Task: Create a task in Outlook with a SmartArt graphic listing departments: Marketing, HR, IT, Counselling, Sales. Set priority to High and assign start and due dates.
Action: Mouse moved to (14, 127)
Screenshot: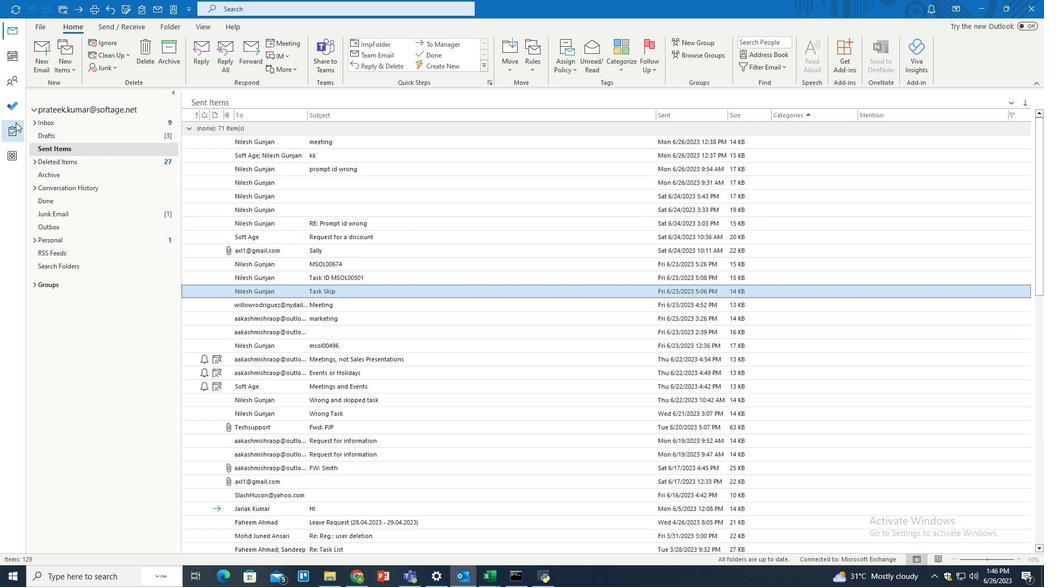 
Action: Mouse pressed left at (14, 127)
Screenshot: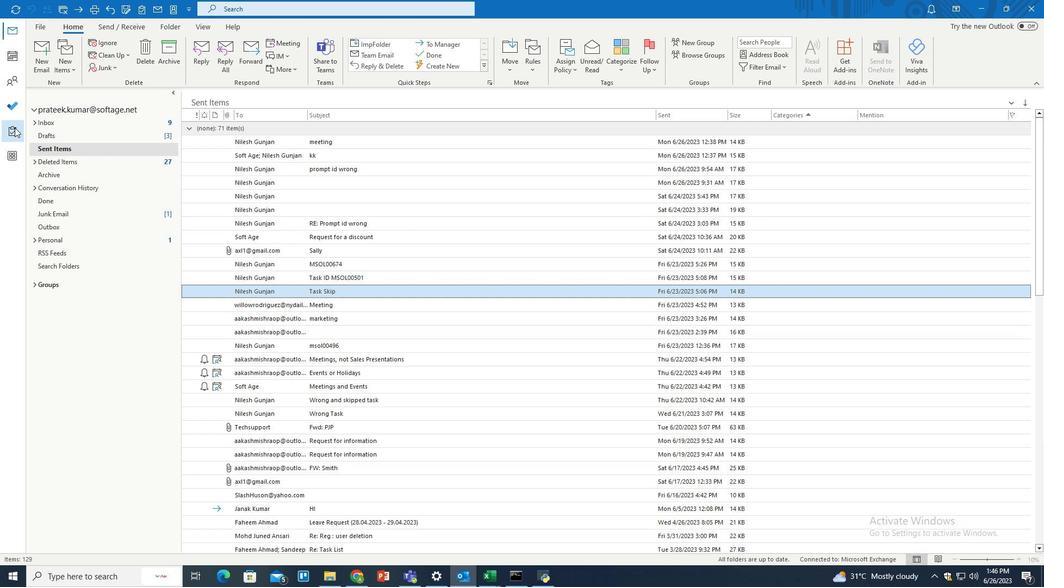 
Action: Mouse moved to (41, 65)
Screenshot: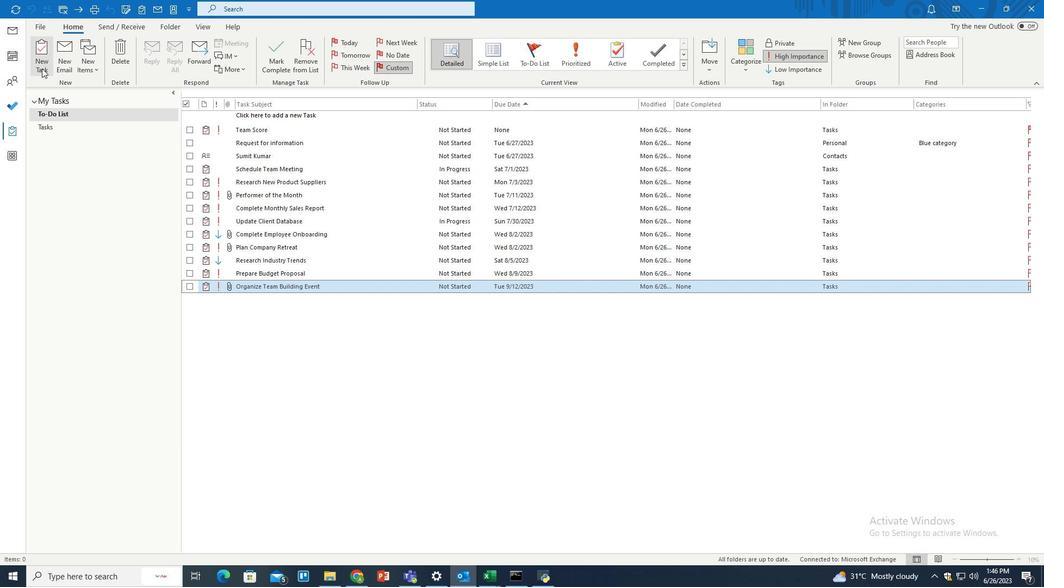 
Action: Mouse pressed left at (41, 65)
Screenshot: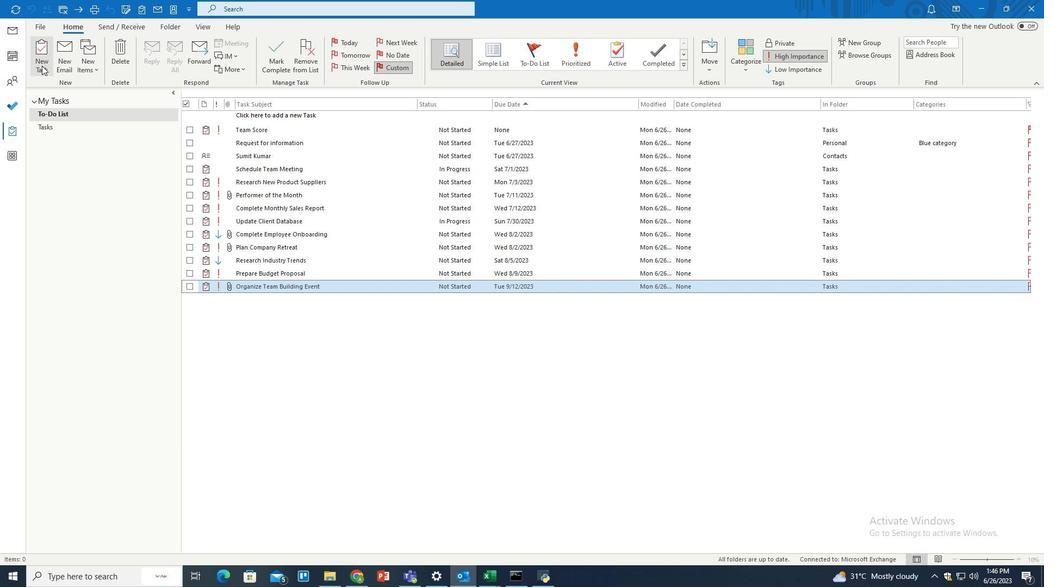 
Action: Mouse moved to (131, 113)
Screenshot: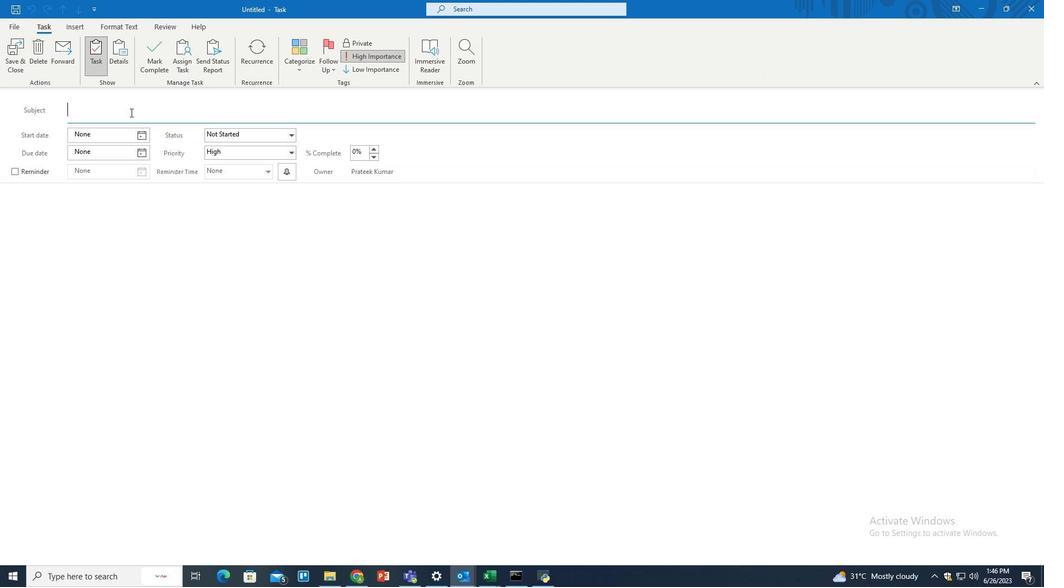 
Action: Mouse pressed left at (131, 113)
Screenshot: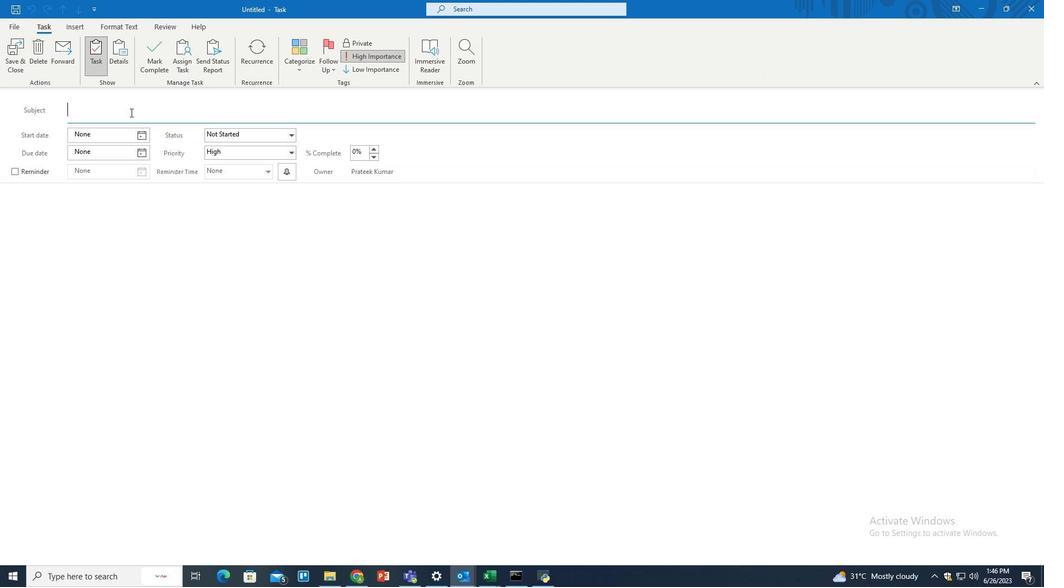 
Action: Key pressed <Key.shift>The<Key.space><Key.shift><Key.shift><Key.shift><Key.shift><Key.shift><Key.shift><Key.shift><Key.shift><Key.shift><Key.shift><Key.shift><Key.shift><Key.shift><Key.shift><Key.shift><Key.shift><Key.shift><Key.shift>Office
Screenshot: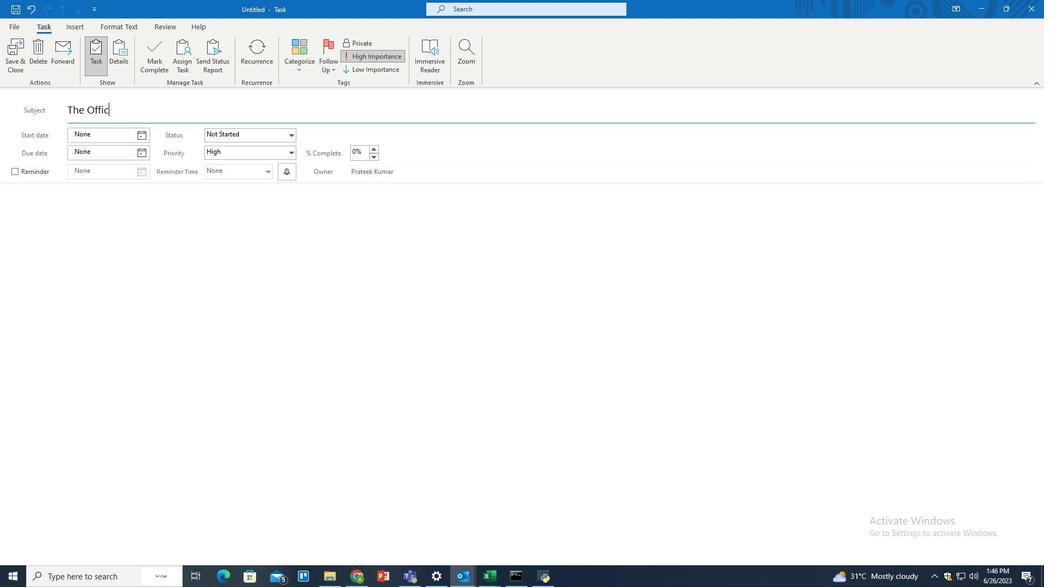 
Action: Mouse moved to (251, 240)
Screenshot: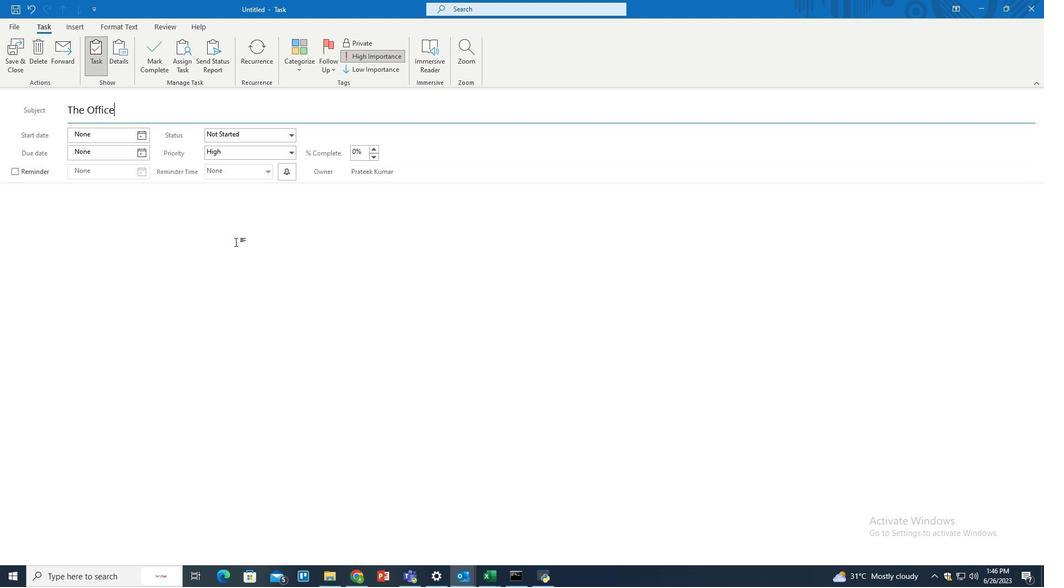 
Action: Mouse pressed left at (251, 240)
Screenshot: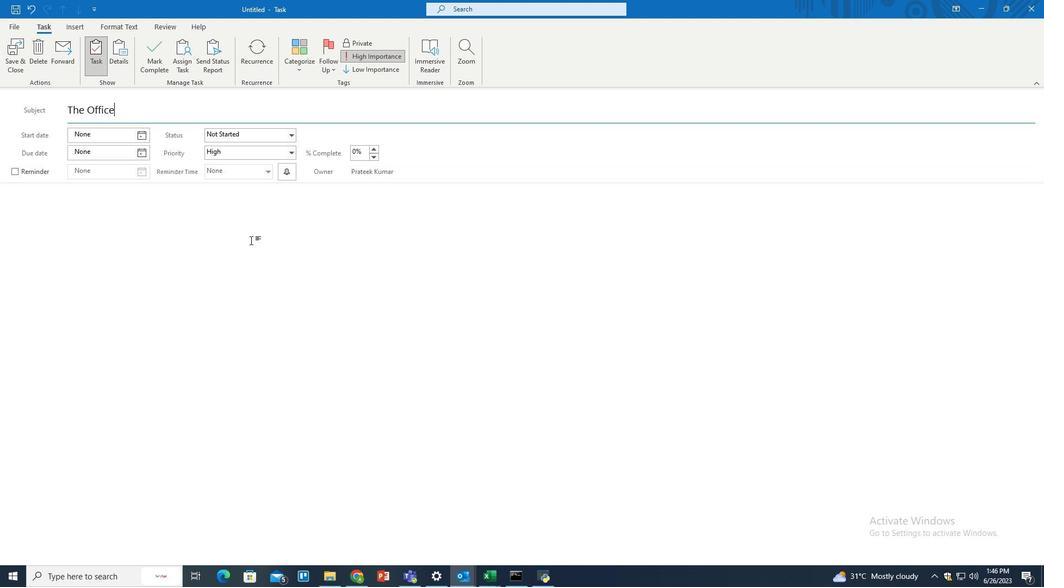 
Action: Mouse pressed left at (251, 240)
Screenshot: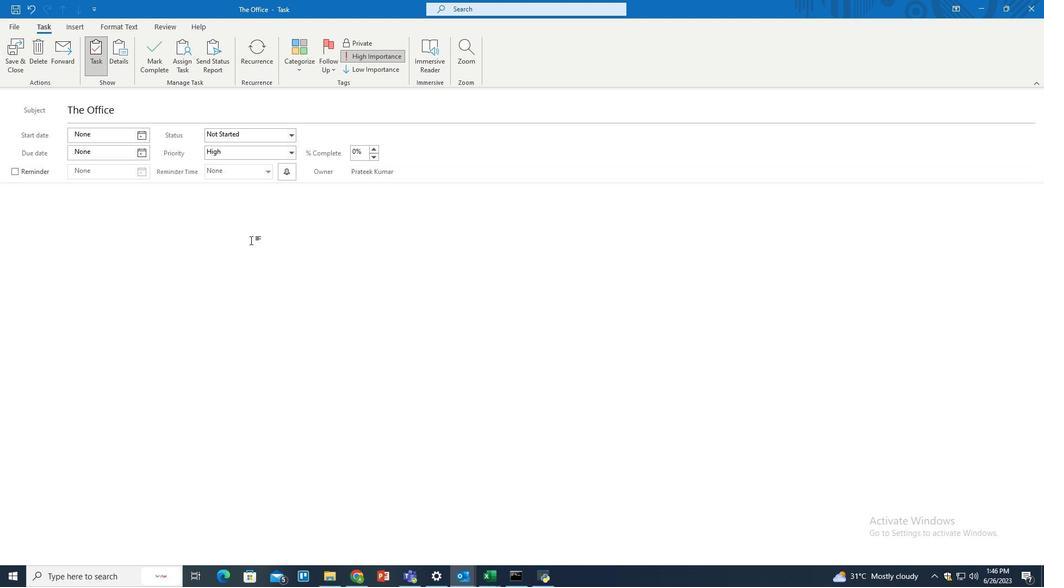 
Action: Mouse moved to (77, 29)
Screenshot: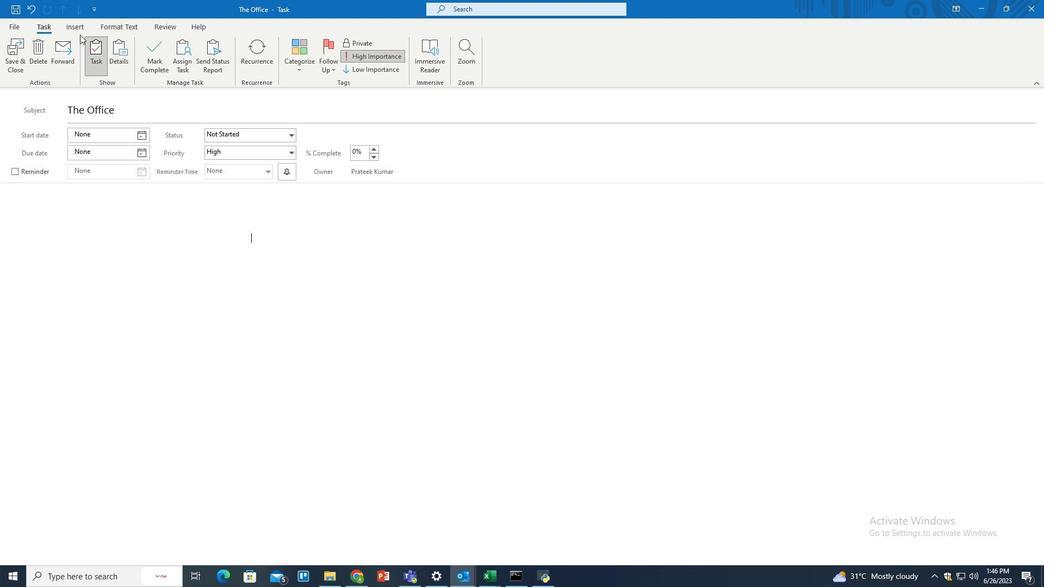 
Action: Mouse pressed left at (77, 29)
Screenshot: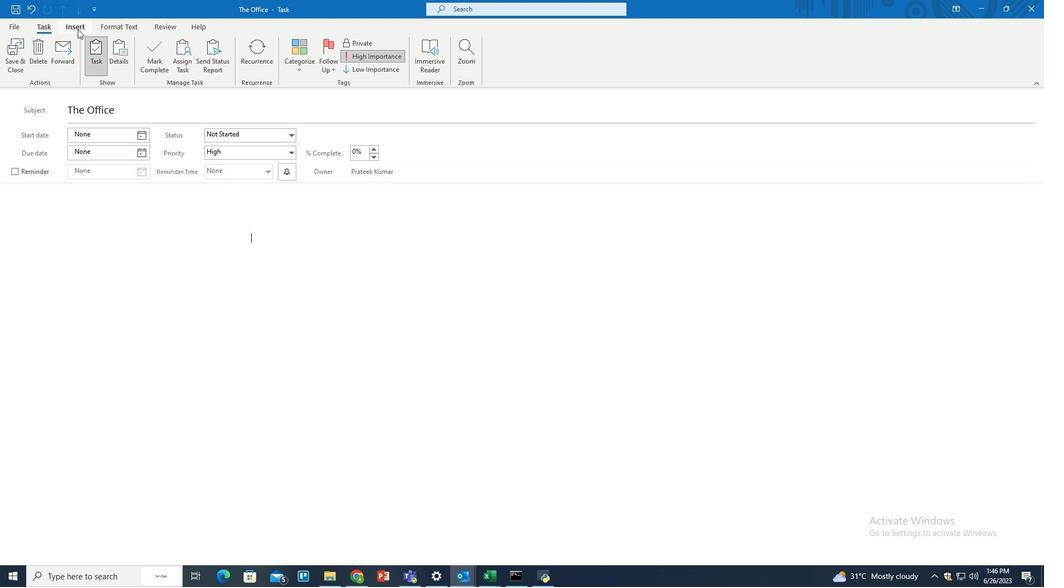 
Action: Mouse moved to (345, 50)
Screenshot: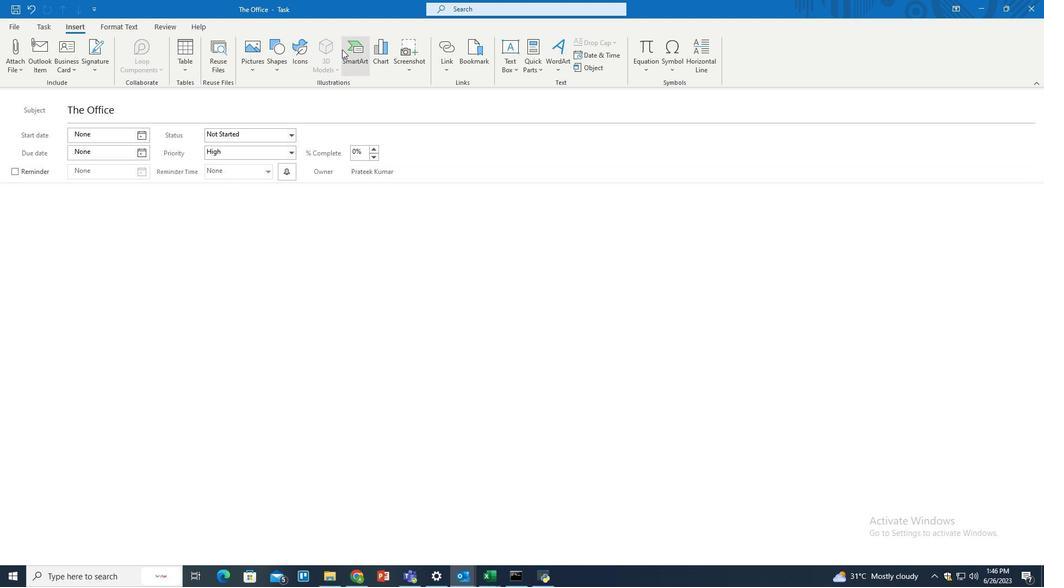 
Action: Mouse pressed left at (345, 50)
Screenshot: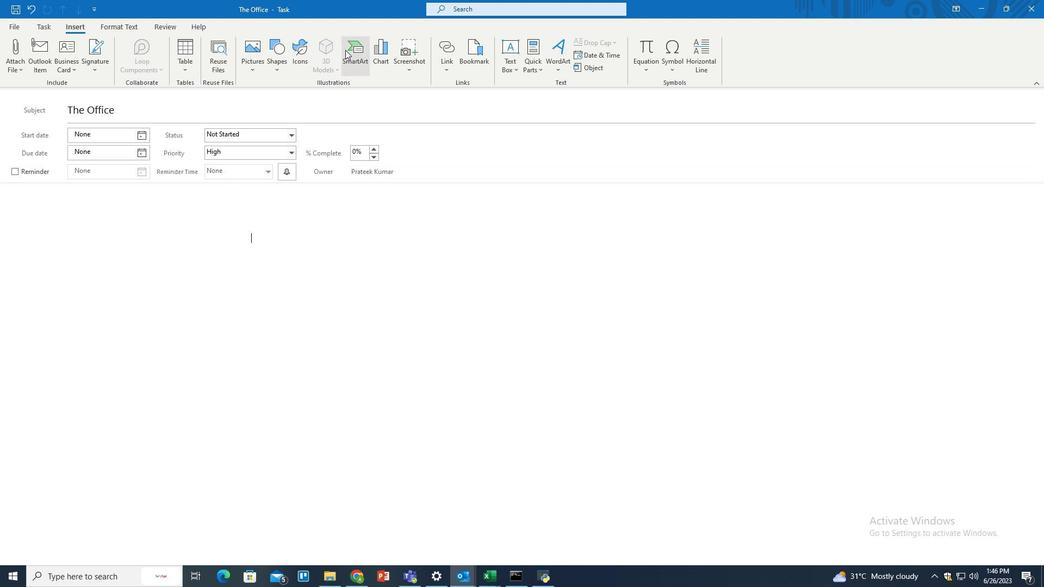 
Action: Mouse moved to (644, 377)
Screenshot: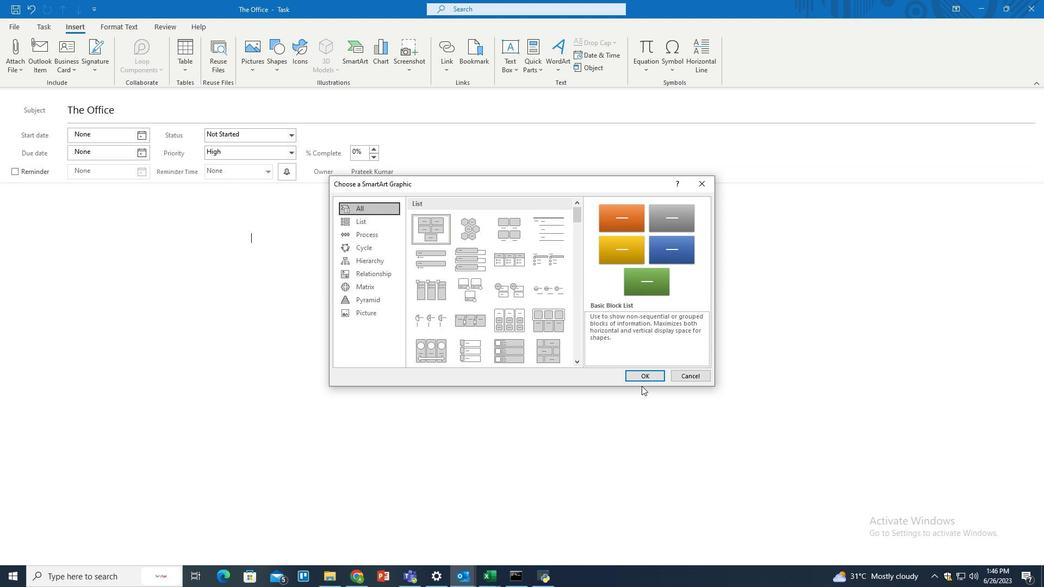 
Action: Mouse pressed left at (644, 377)
Screenshot: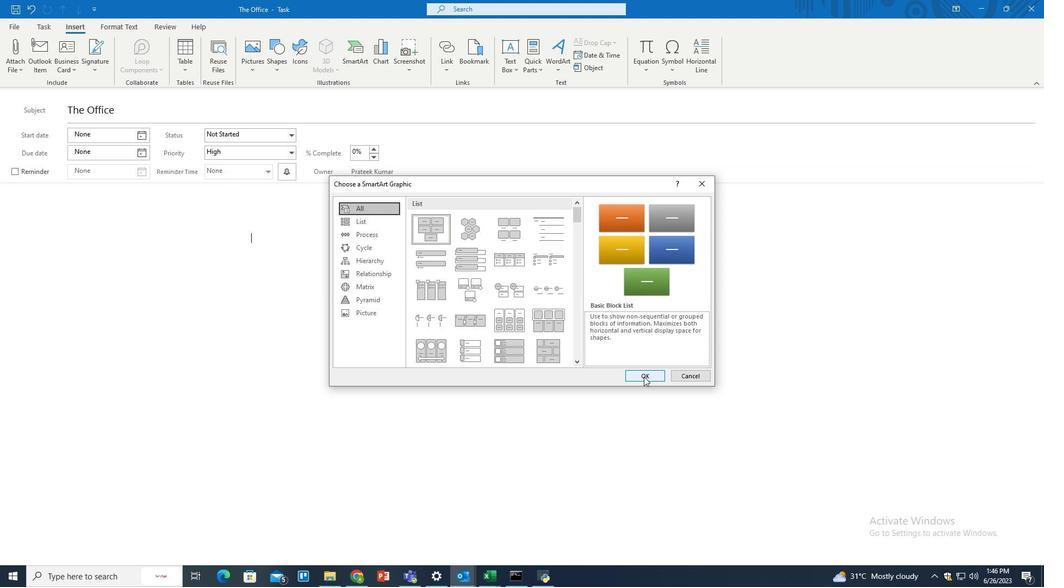 
Action: Mouse moved to (145, 256)
Screenshot: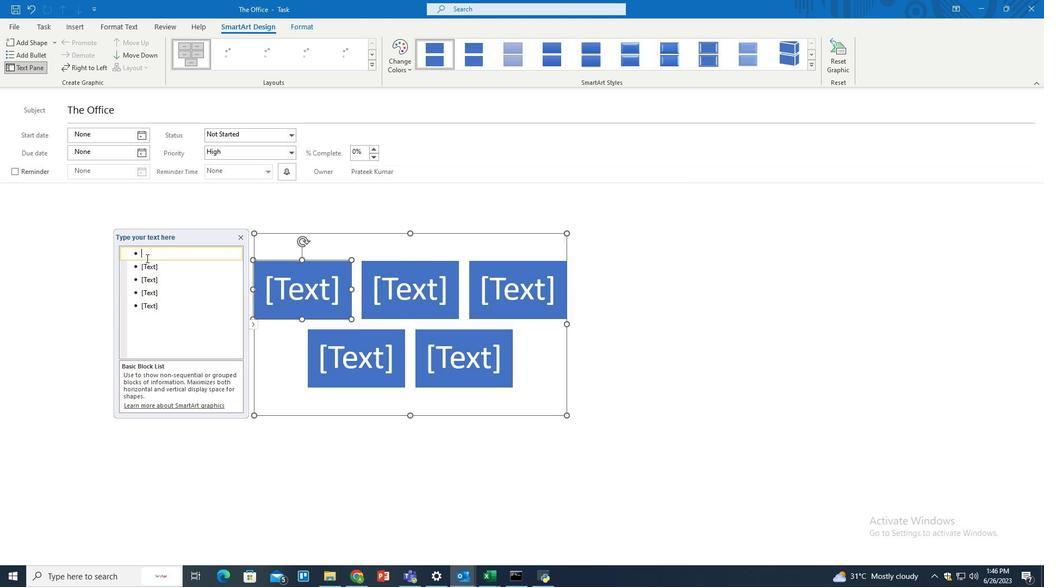 
Action: Key pressed <Key.shift>Marketing
Screenshot: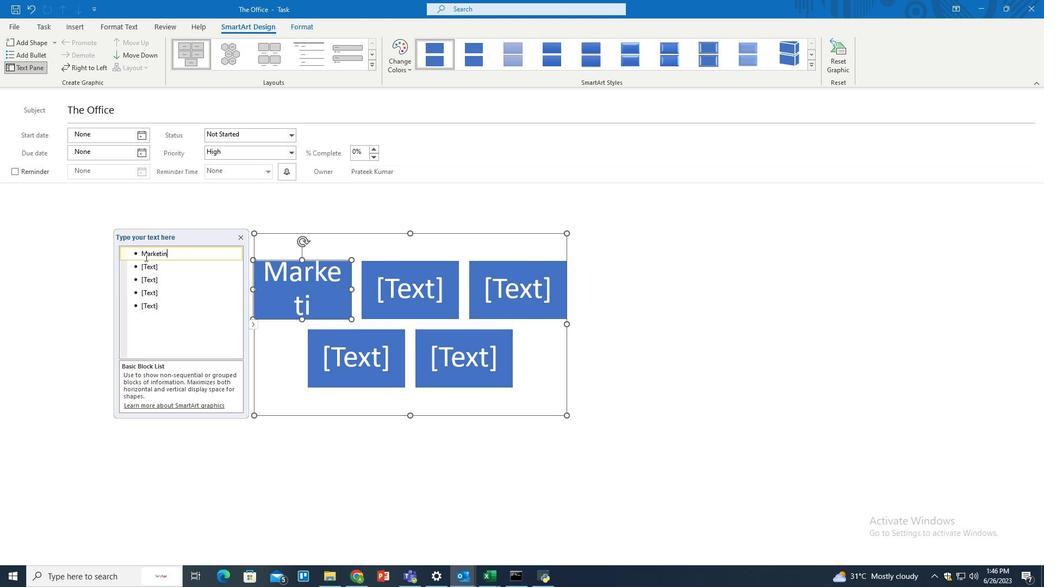 
Action: Mouse moved to (153, 264)
Screenshot: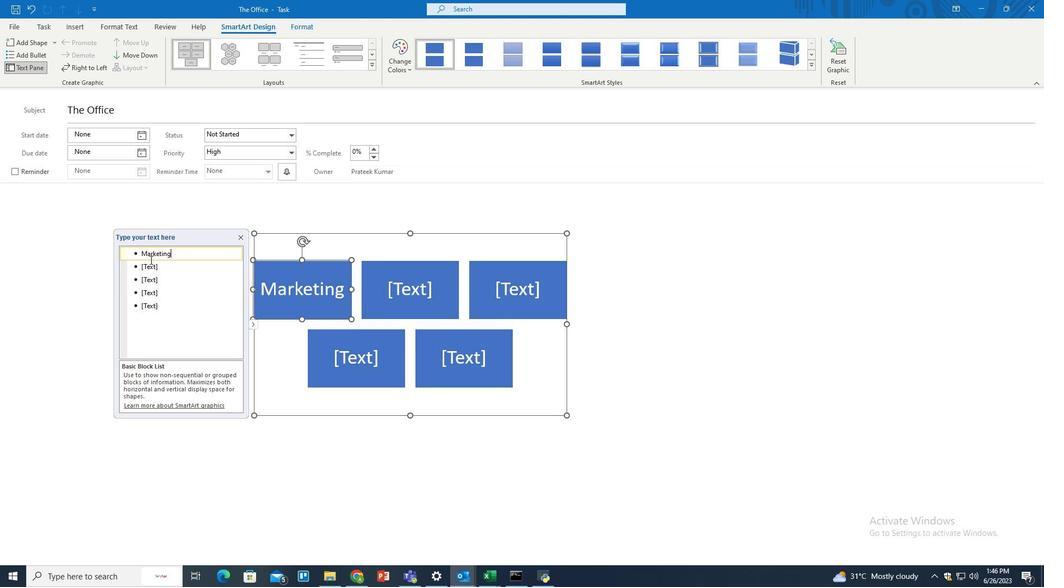 
Action: Mouse pressed left at (153, 264)
Screenshot: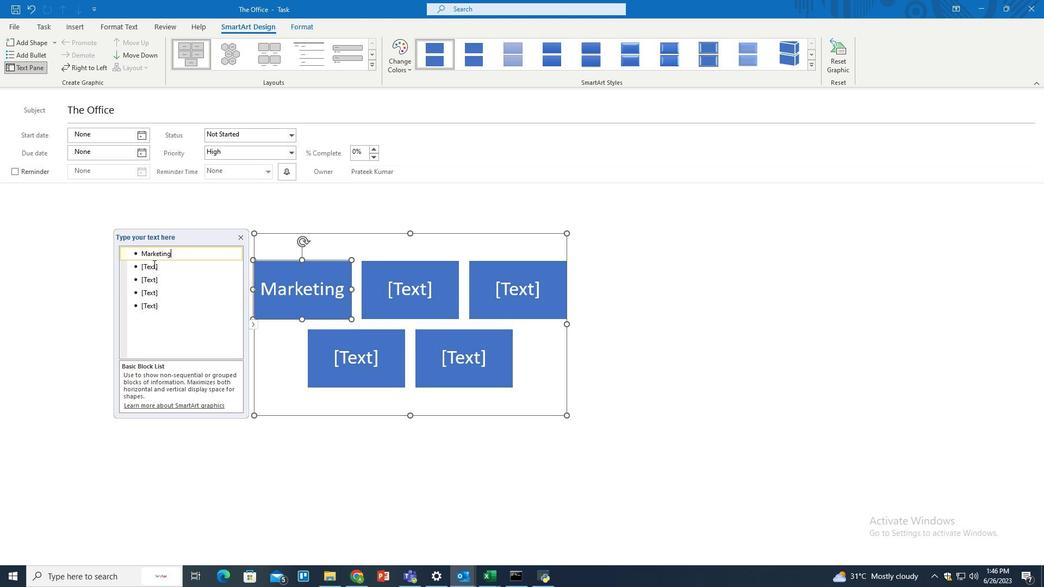 
Action: Key pressed <Key.shift>HR
Screenshot: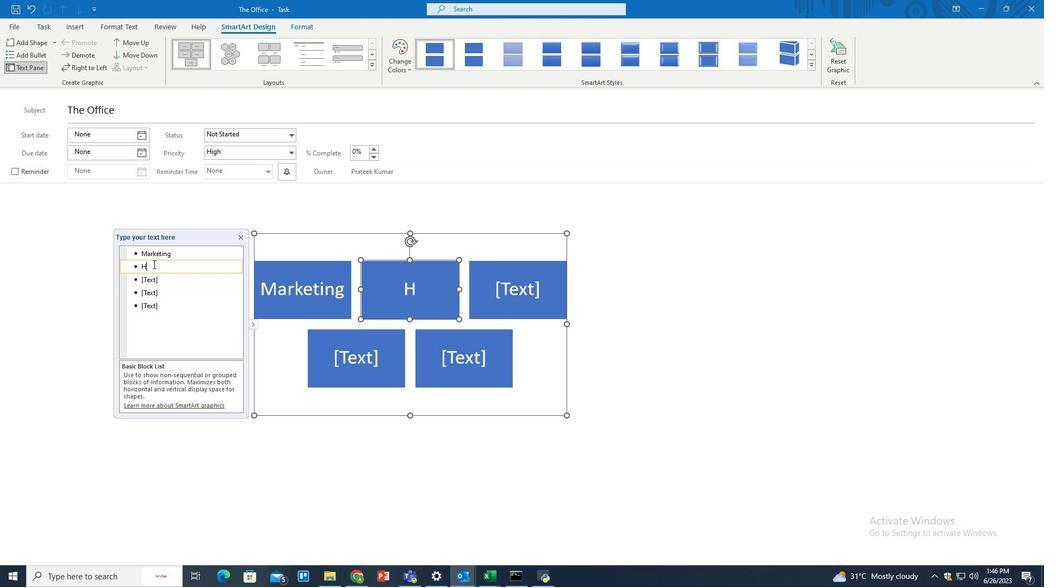 
Action: Mouse moved to (156, 285)
Screenshot: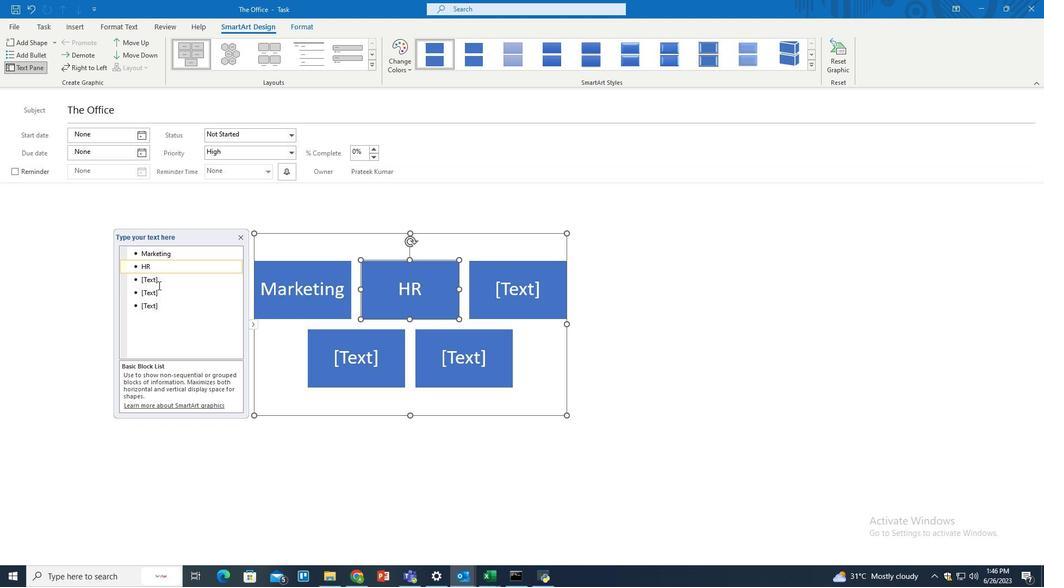 
Action: Mouse pressed left at (156, 285)
Screenshot: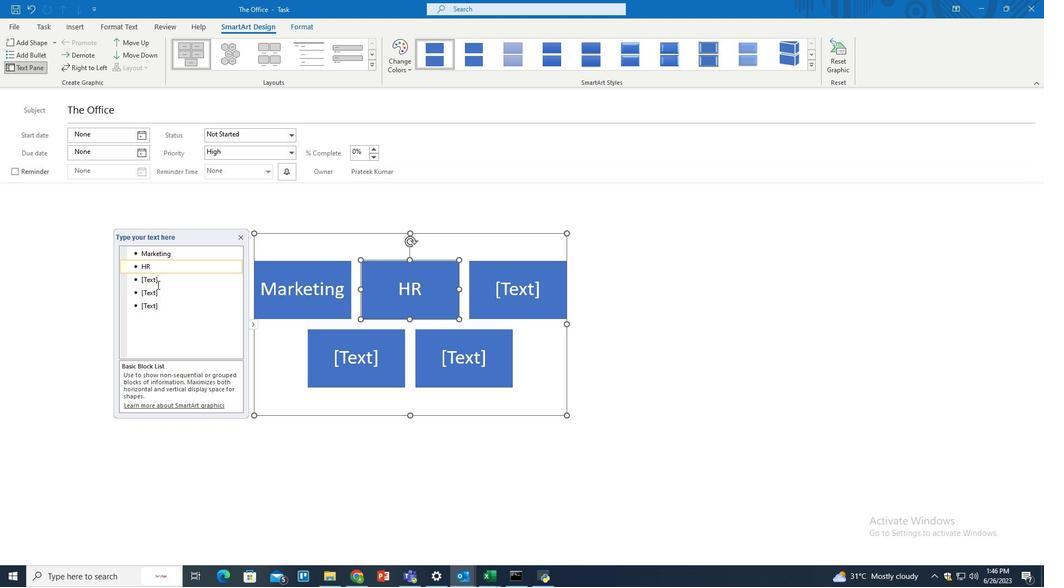 
Action: Key pressed <Key.shift>IT
Screenshot: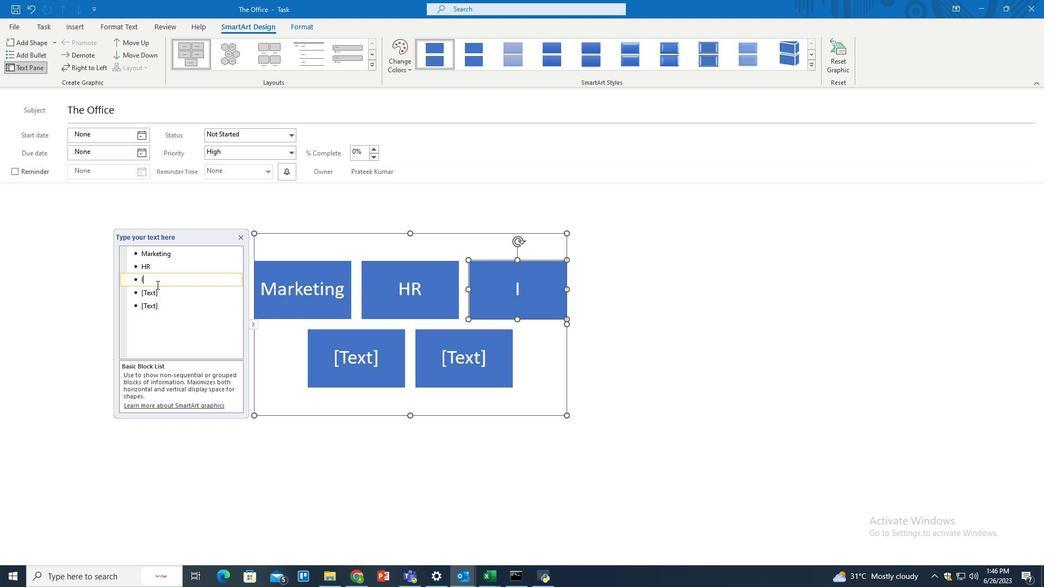 
Action: Mouse moved to (160, 295)
Screenshot: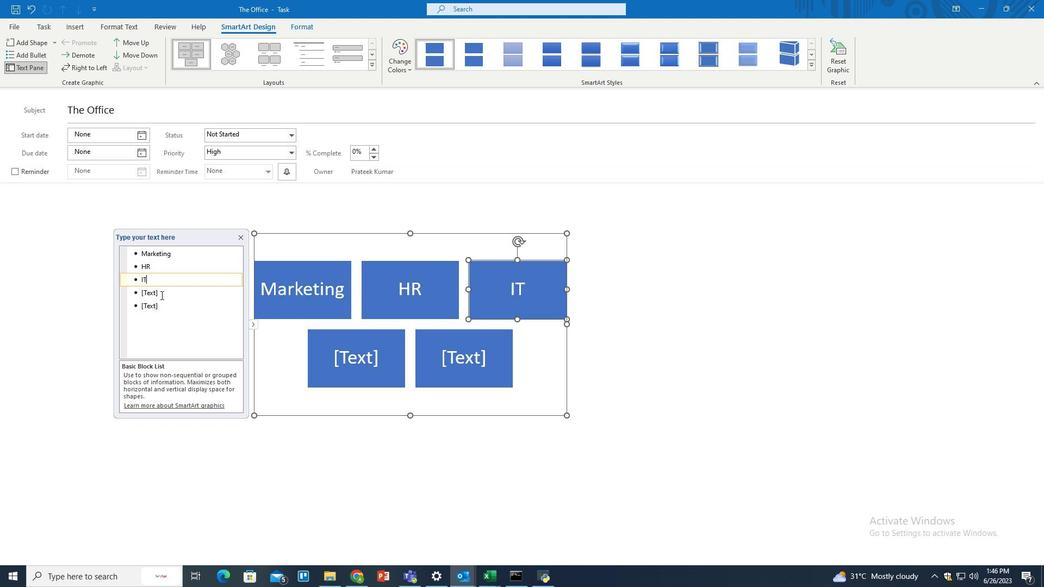 
Action: Mouse pressed left at (160, 295)
Screenshot: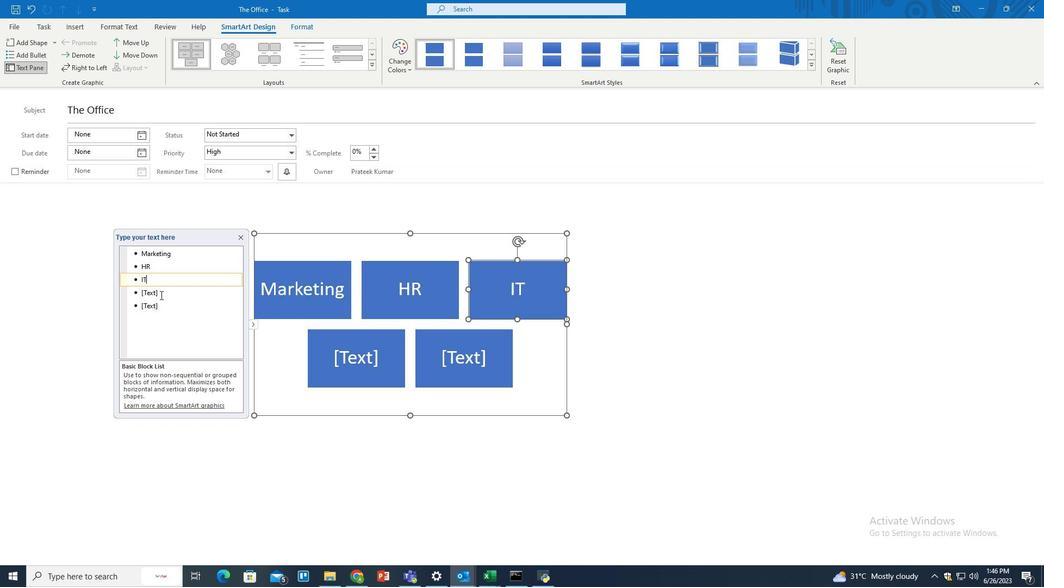 
Action: Mouse moved to (160, 295)
Screenshot: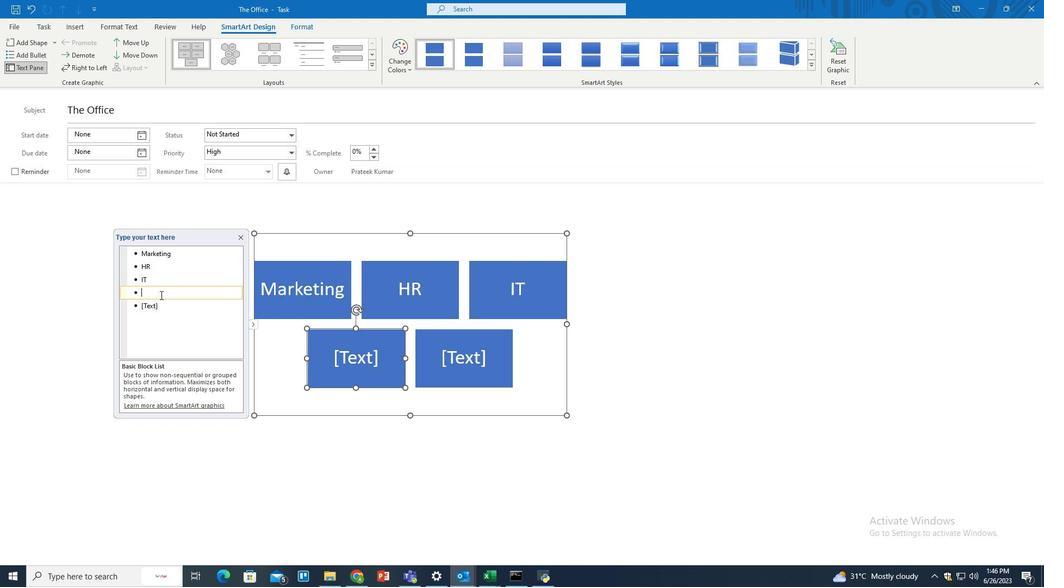 
Action: Key pressed <Key.shift>Ciy<Key.backspace><Key.backspace>ounselling
Screenshot: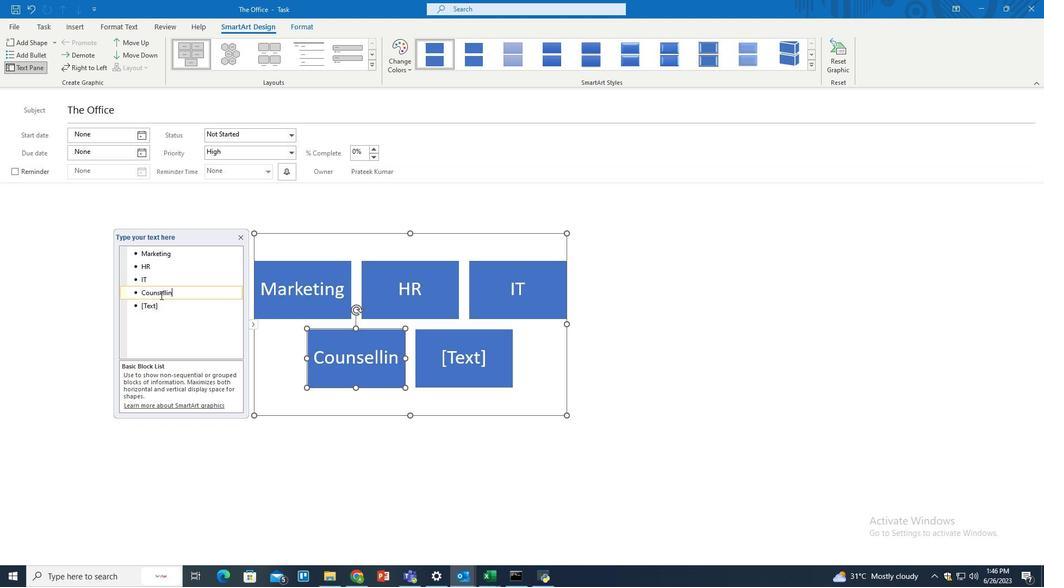 
Action: Mouse moved to (156, 307)
Screenshot: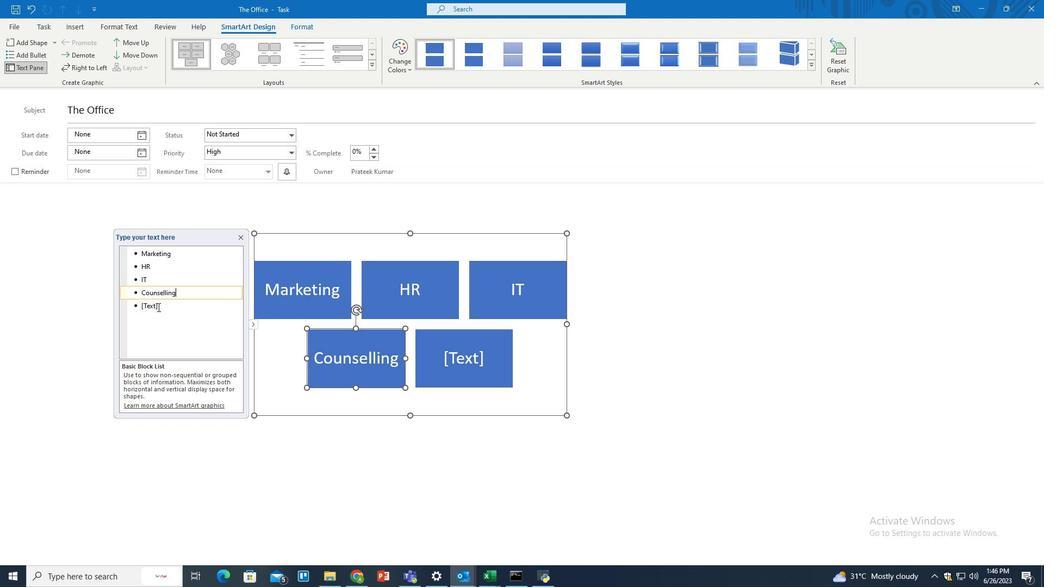 
Action: Mouse pressed left at (156, 307)
Screenshot: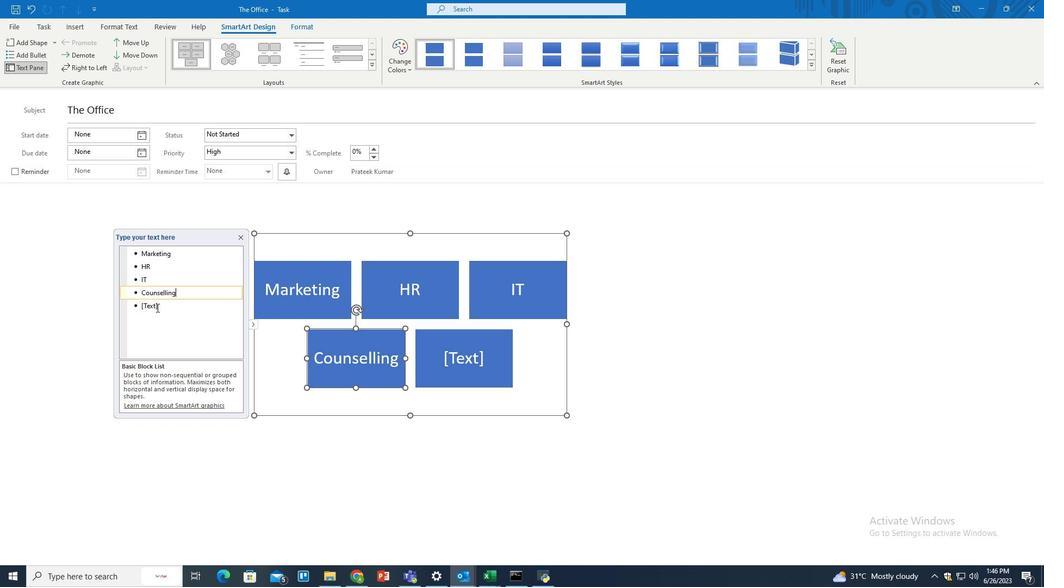 
Action: Mouse moved to (156, 306)
Screenshot: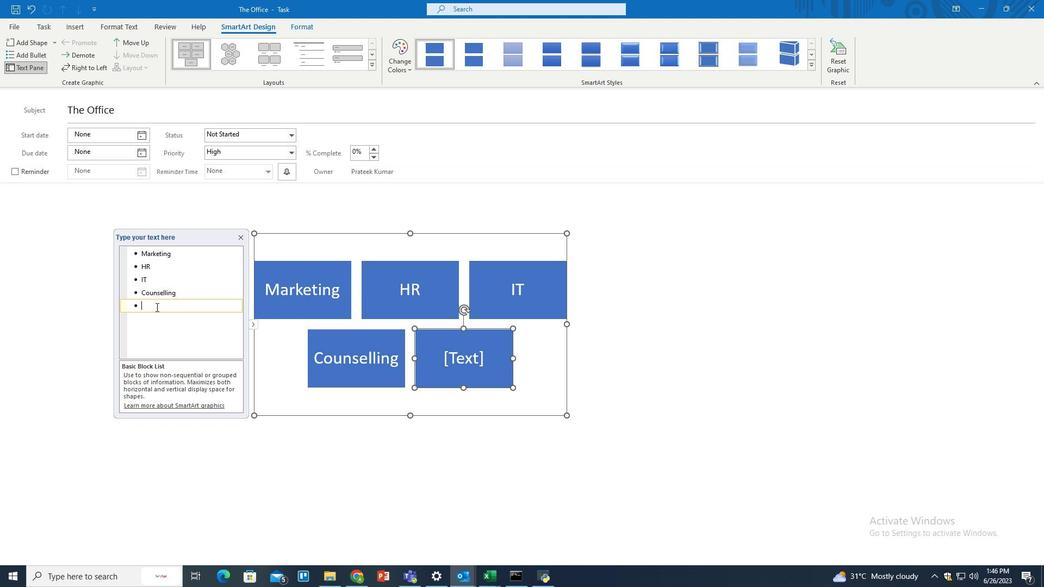
Action: Key pressed <Key.shift>Sales
Screenshot: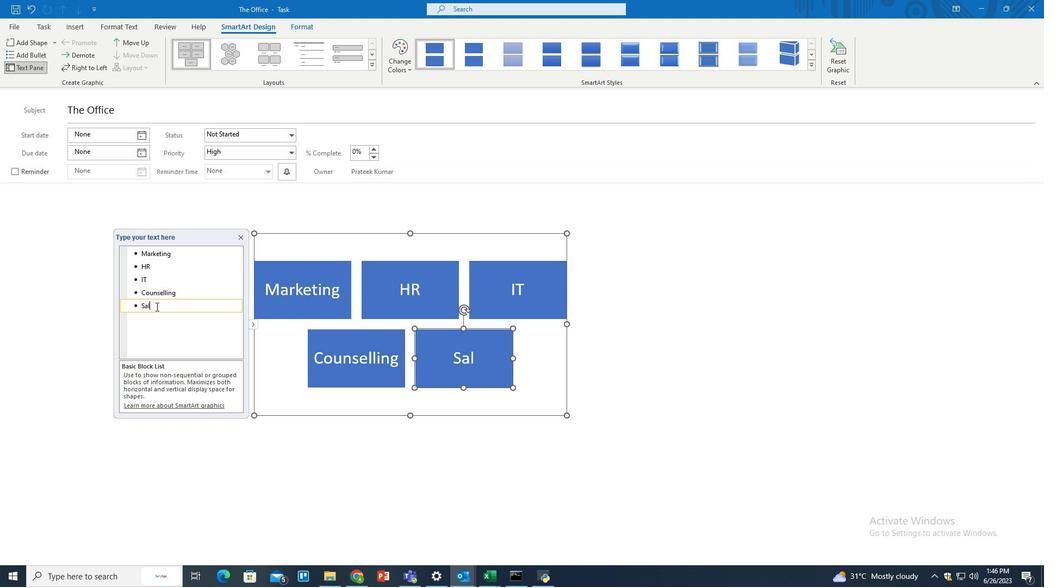 
Action: Mouse moved to (601, 320)
Screenshot: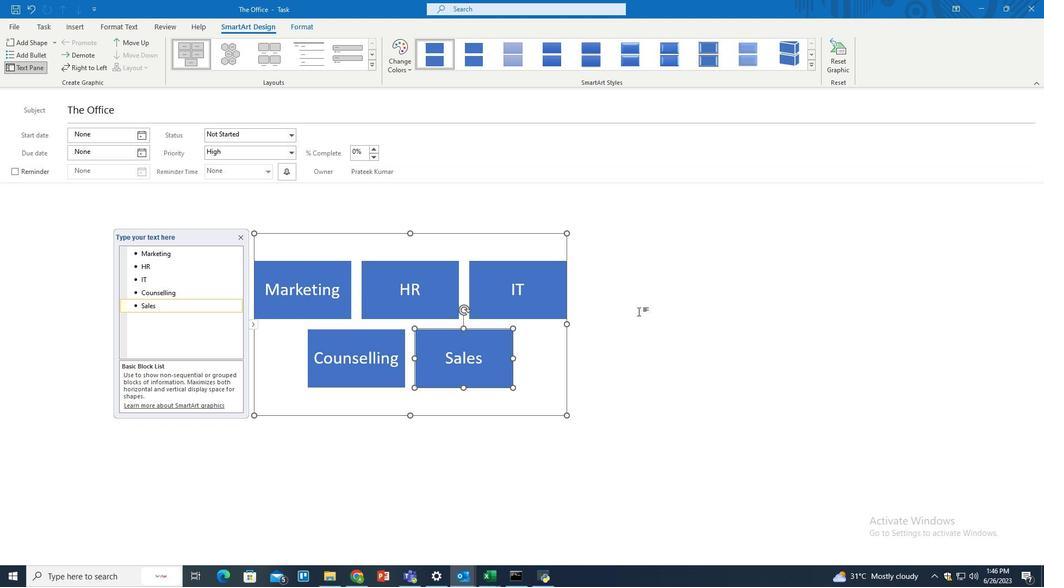 
Action: Mouse pressed left at (601, 320)
Screenshot: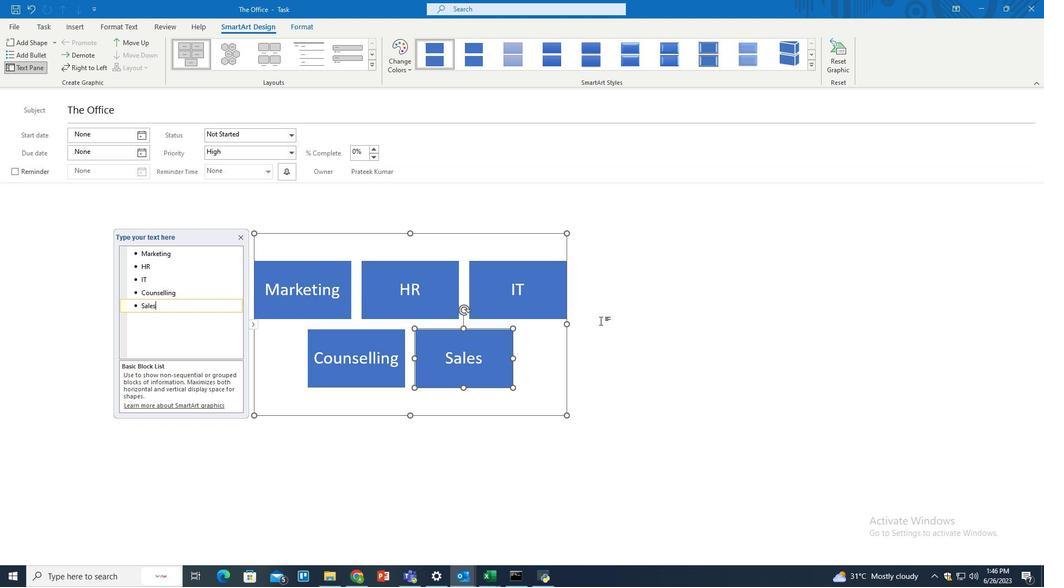 
Action: Mouse moved to (431, 305)
Screenshot: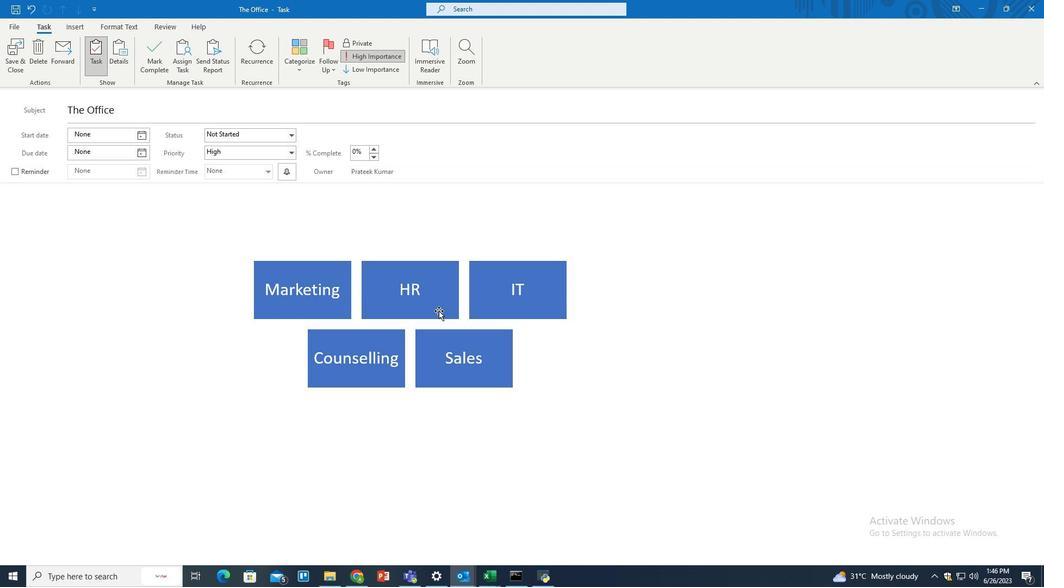 
Action: Mouse pressed left at (431, 305)
Screenshot: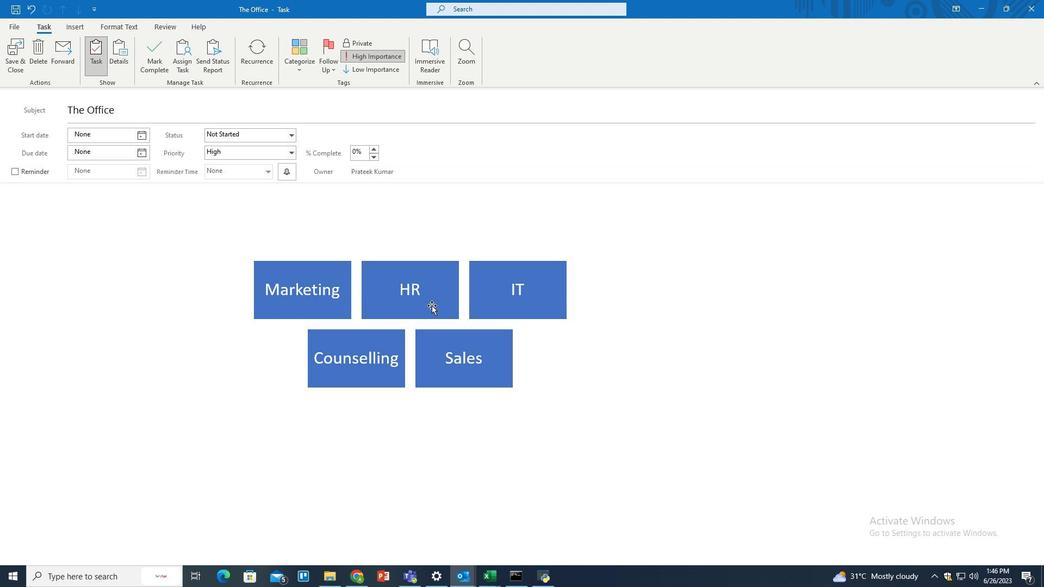 
Action: Mouse moved to (396, 68)
Screenshot: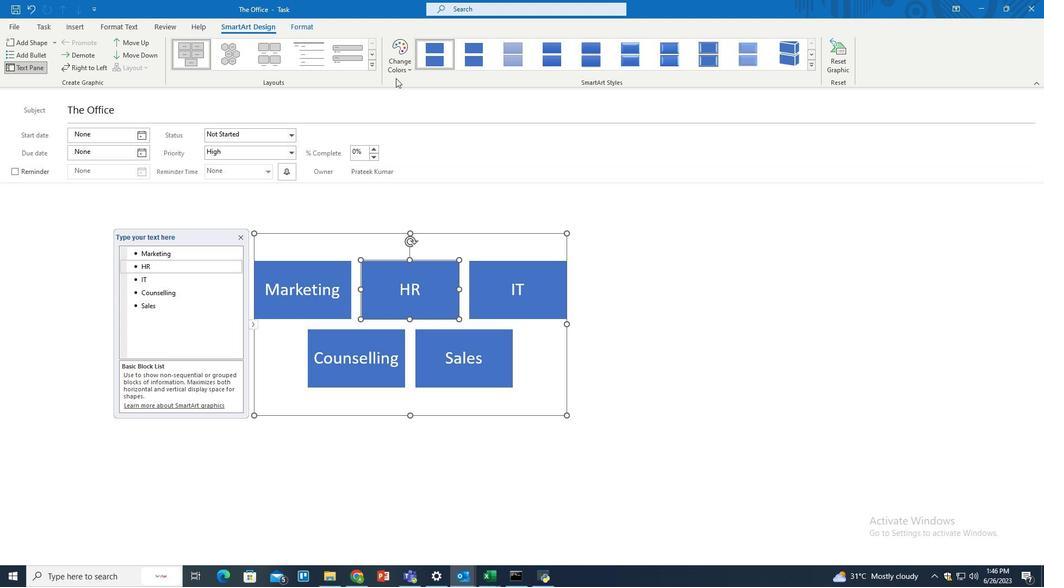 
Action: Mouse pressed left at (396, 68)
Screenshot: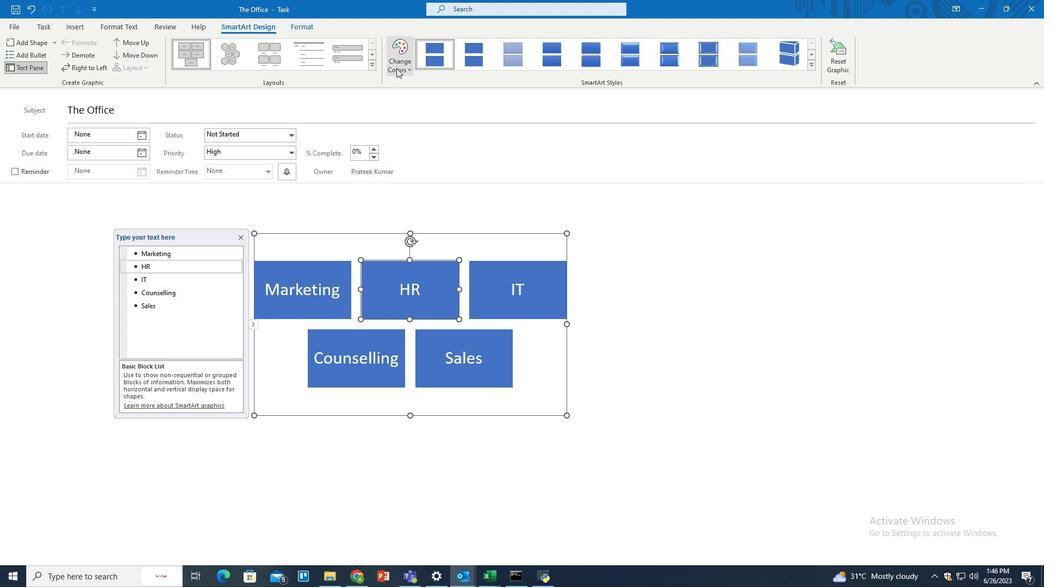 
Action: Mouse moved to (407, 159)
Screenshot: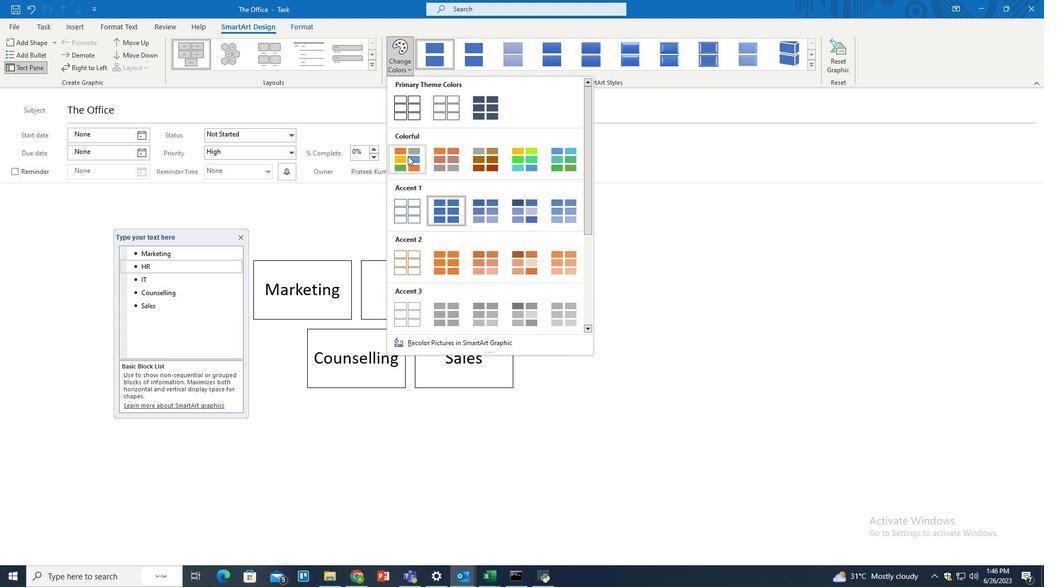 
Action: Mouse pressed left at (407, 159)
Screenshot: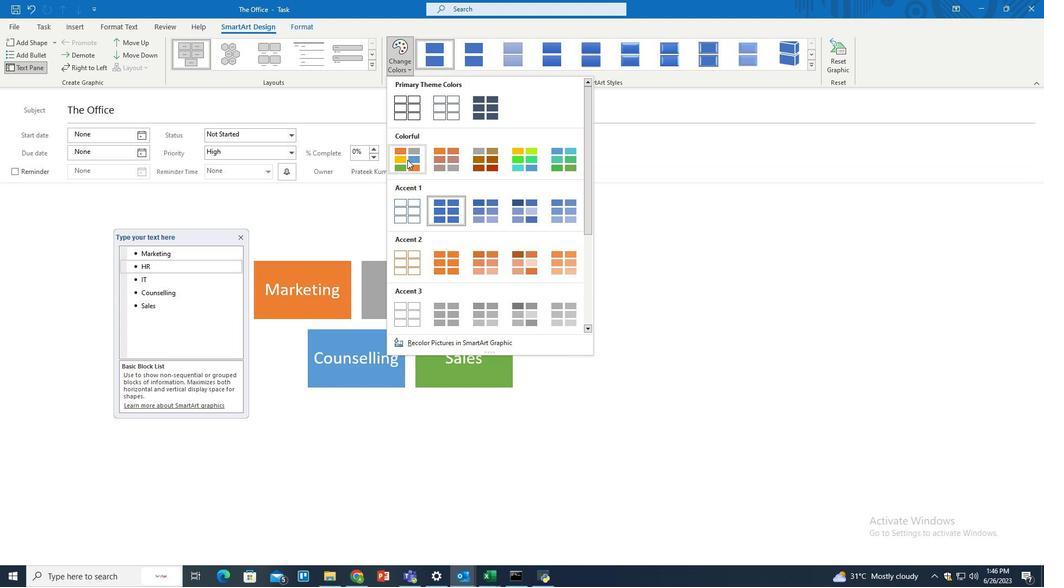 
Action: Mouse moved to (139, 138)
Screenshot: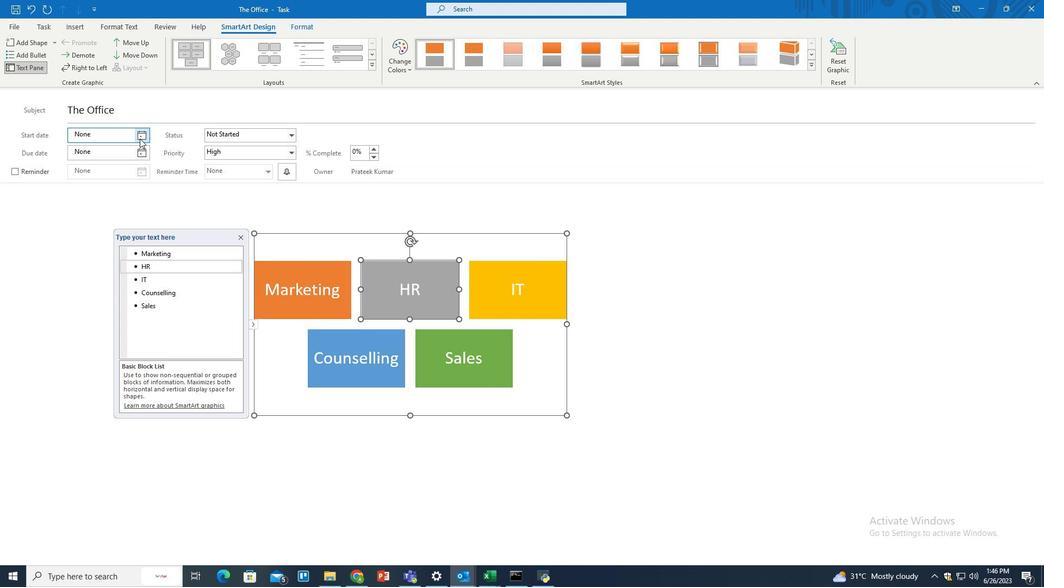
Action: Mouse pressed left at (139, 138)
Screenshot: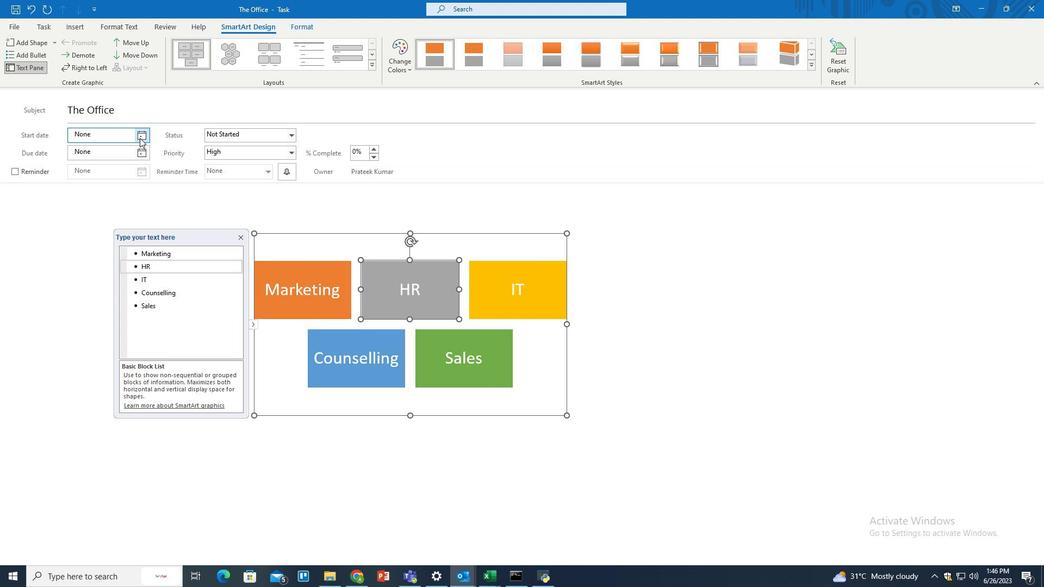 
Action: Mouse moved to (140, 151)
Screenshot: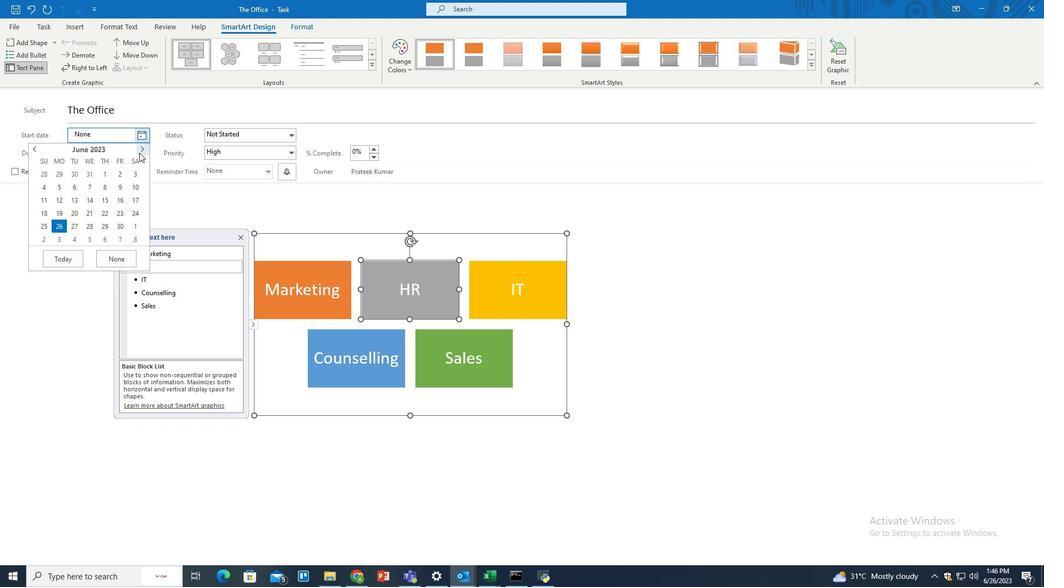 
Action: Mouse pressed left at (140, 151)
Screenshot: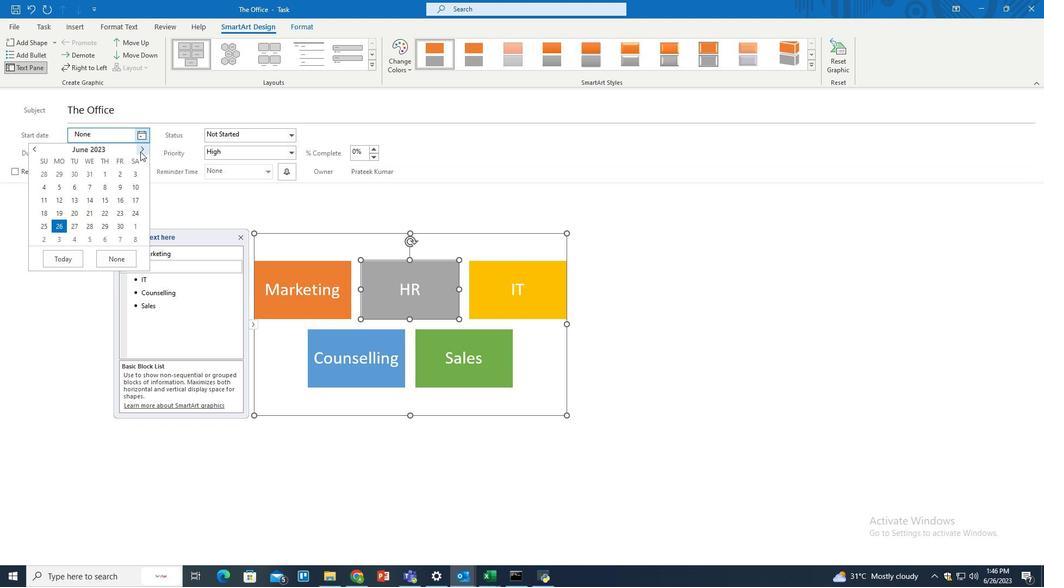
Action: Mouse moved to (70, 186)
Screenshot: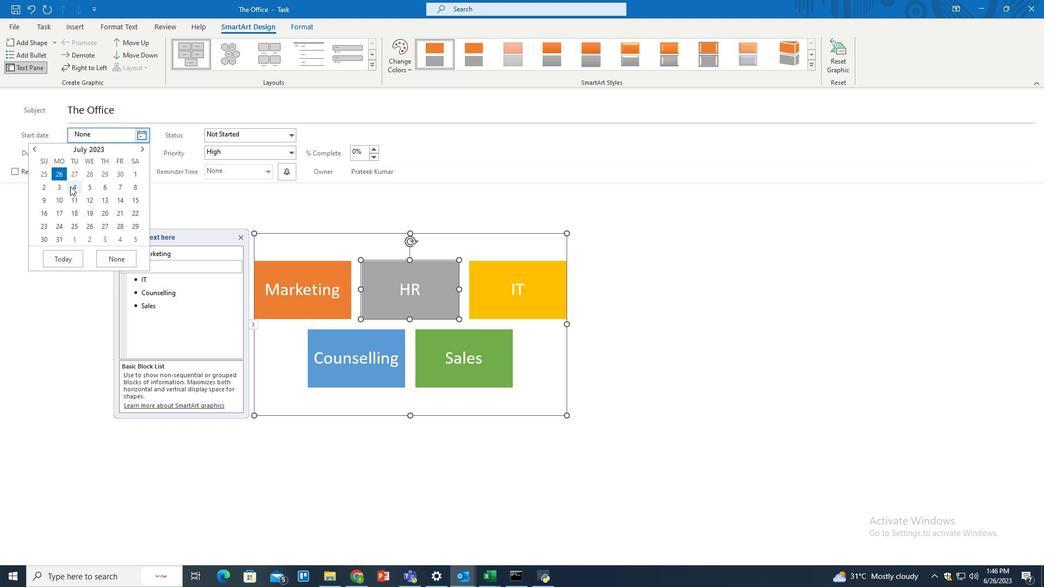
Action: Mouse pressed left at (70, 186)
Screenshot: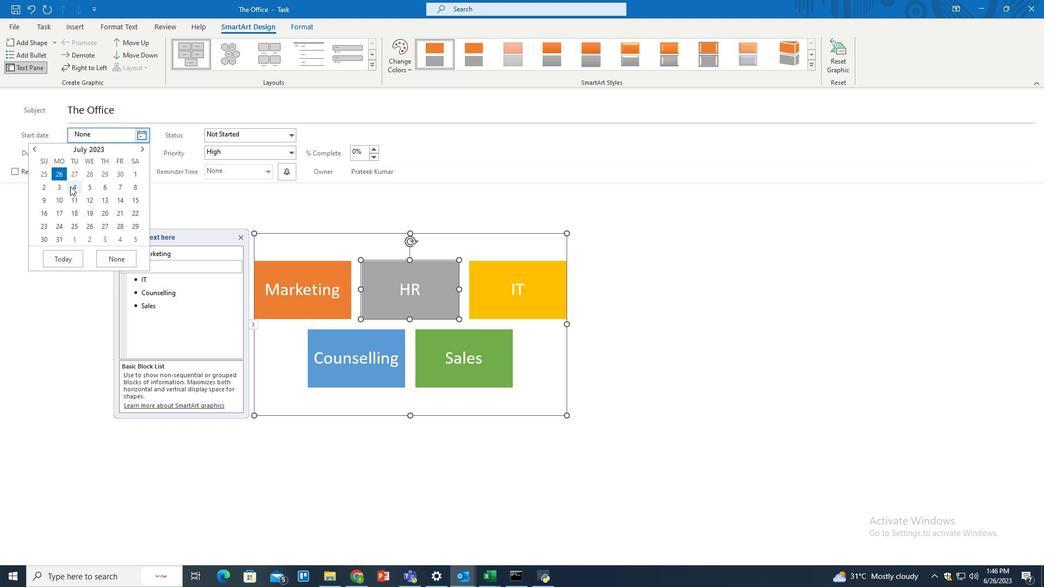 
Action: Mouse moved to (138, 167)
Screenshot: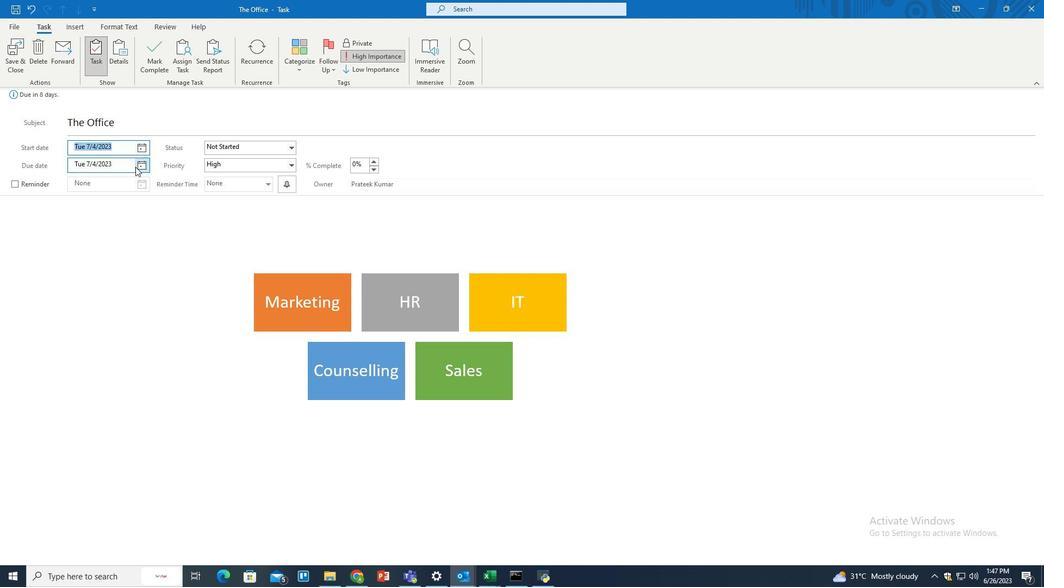
Action: Mouse pressed left at (138, 167)
Screenshot: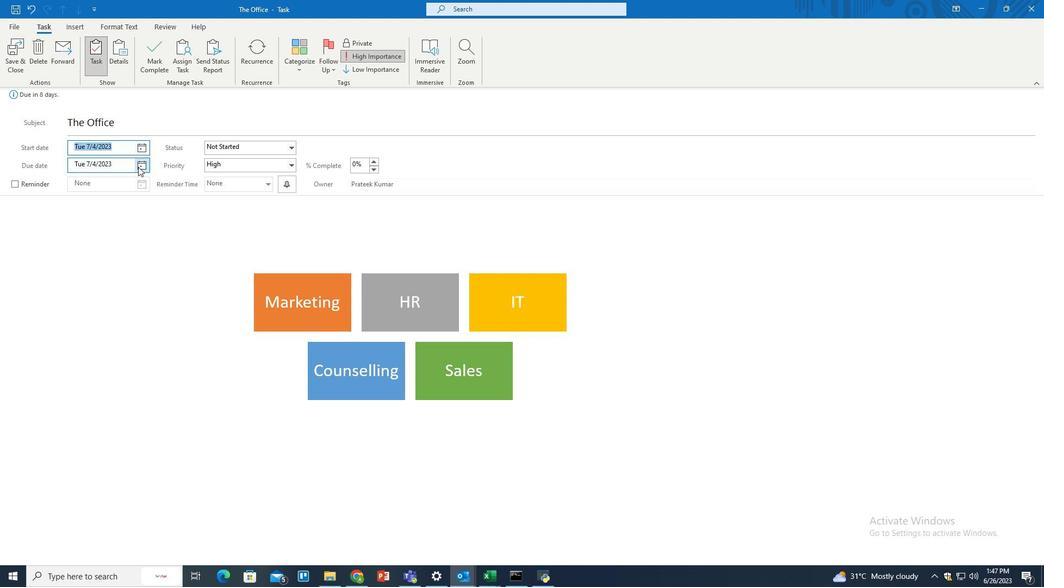 
Action: Mouse moved to (58, 229)
Screenshot: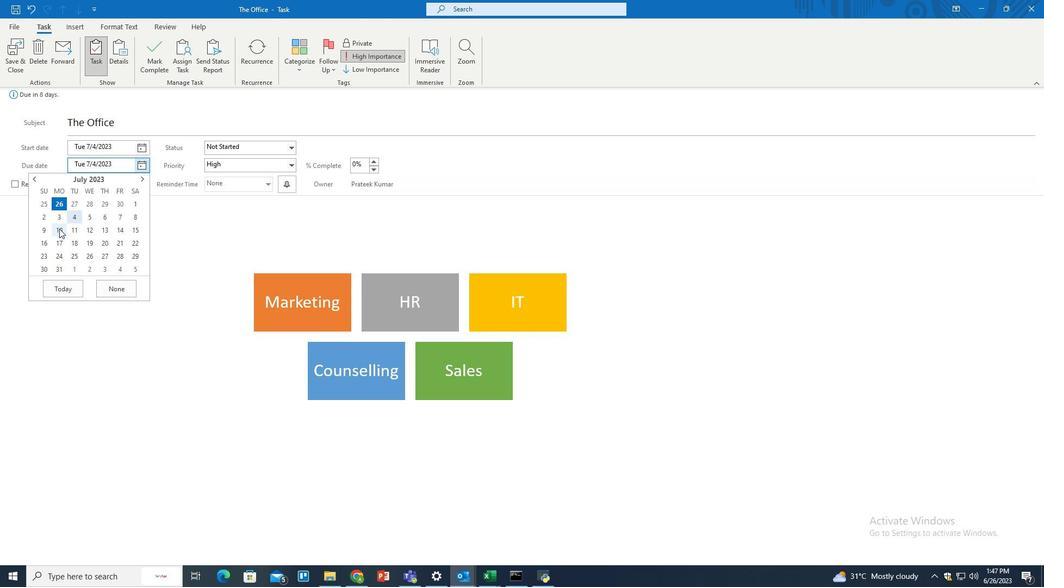 
Action: Mouse pressed left at (58, 229)
Screenshot: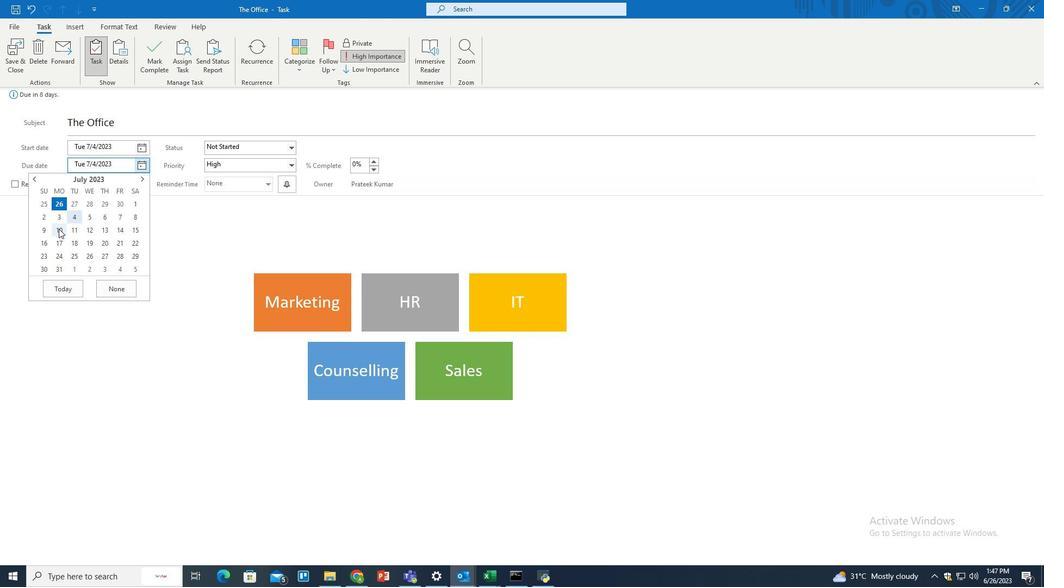 
Action: Mouse moved to (290, 217)
Screenshot: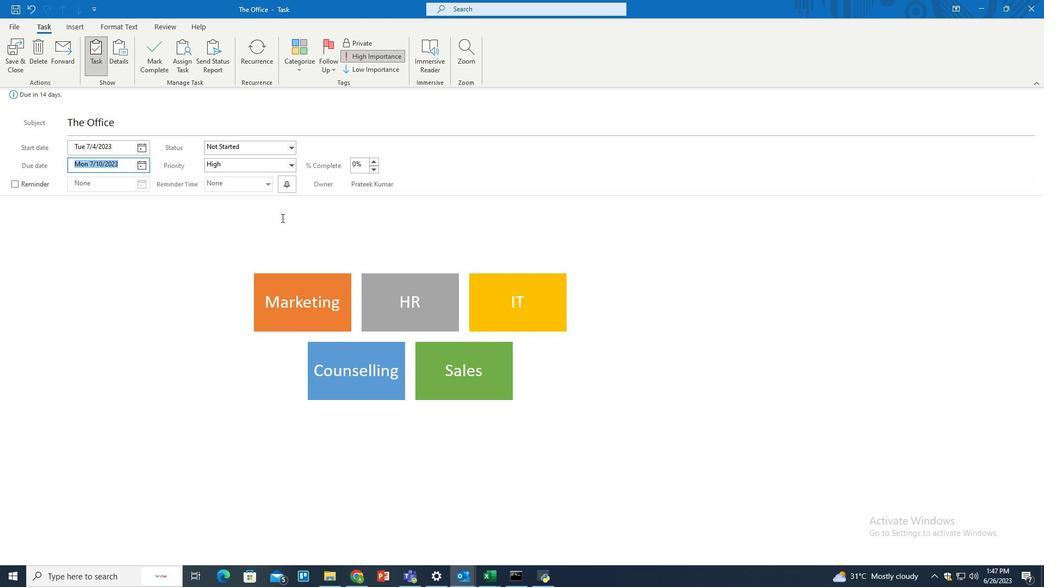
Action: Mouse pressed left at (290, 217)
Screenshot: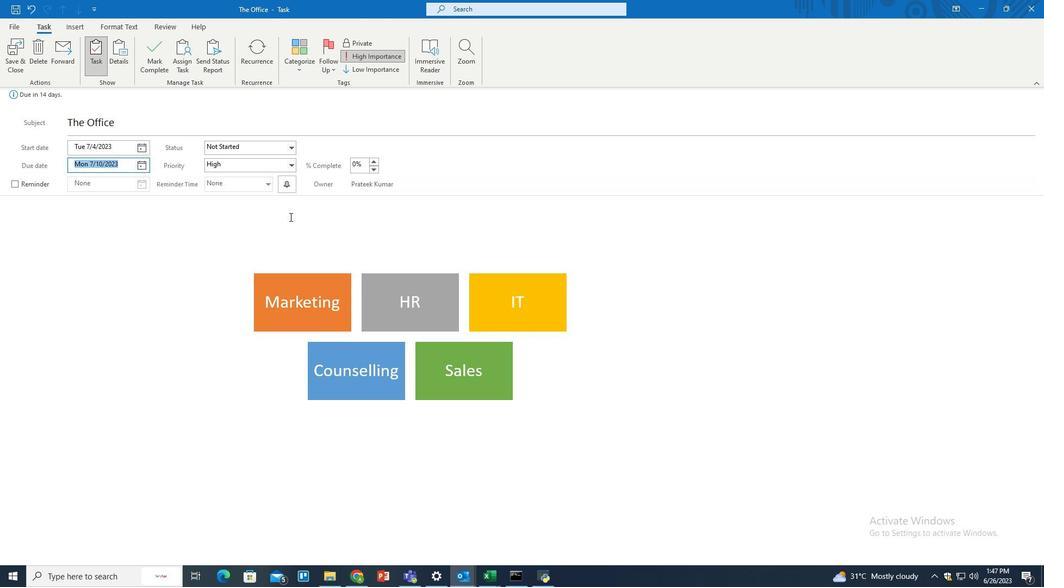 
Action: Mouse moved to (20, 53)
Screenshot: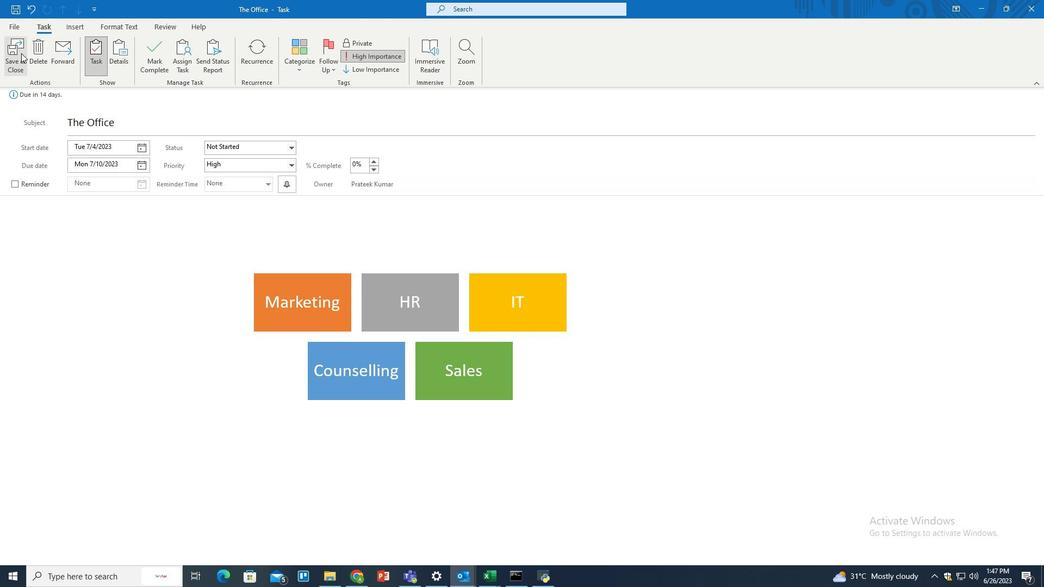 
Action: Mouse pressed left at (20, 53)
Screenshot: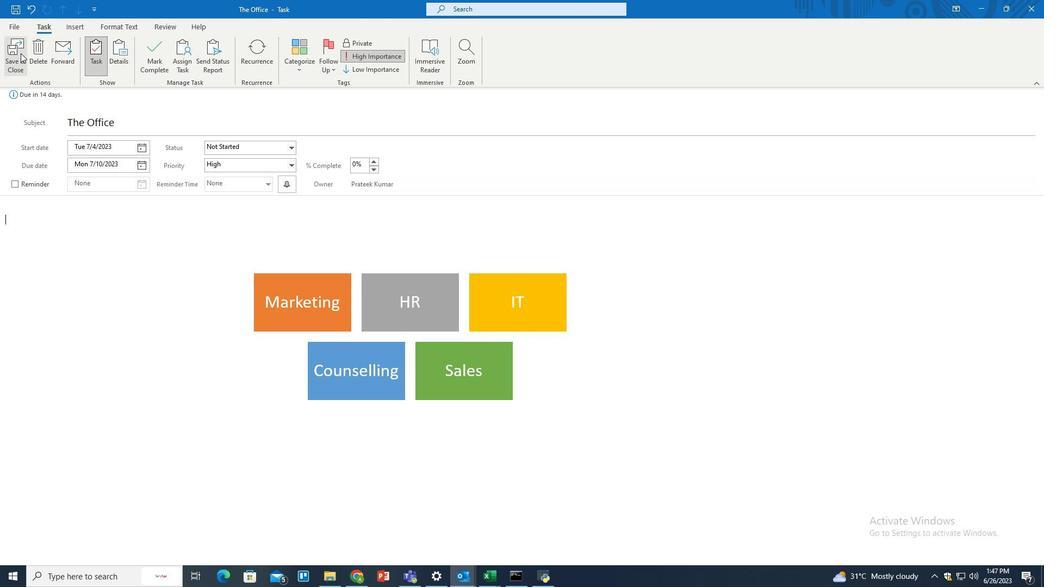 
Action: Mouse moved to (180, 179)
Screenshot: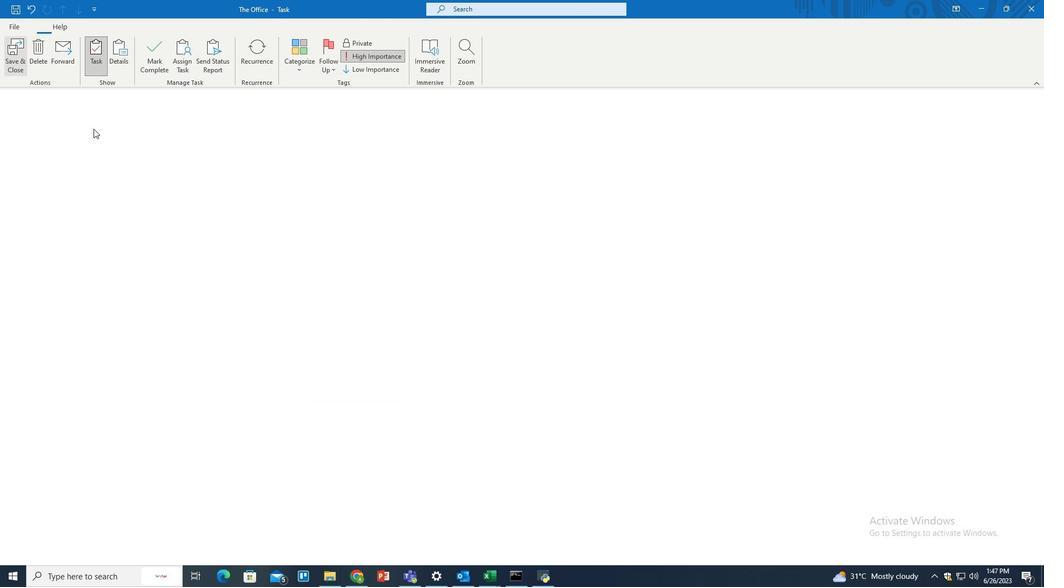 
